 Task: Create an event for the annual employee recognition ceremony, honoring exceptional contributions, milestones, and dedication to the organization on October 14th at 6 PM.
Action: Mouse pressed left at (66, 110)
Screenshot: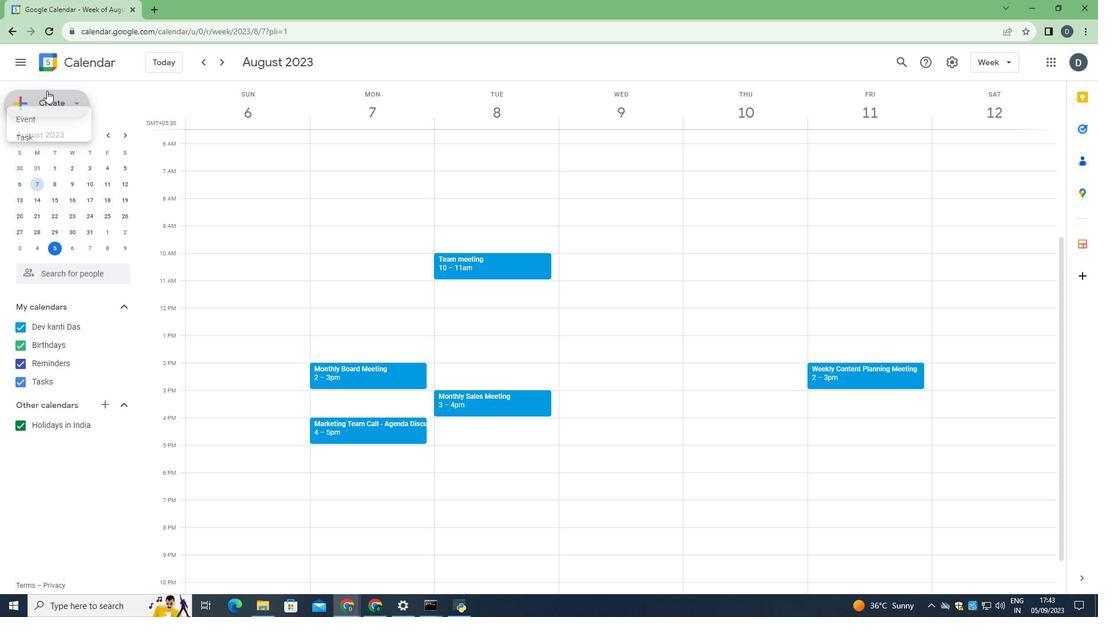 
Action: Mouse moved to (67, 153)
Screenshot: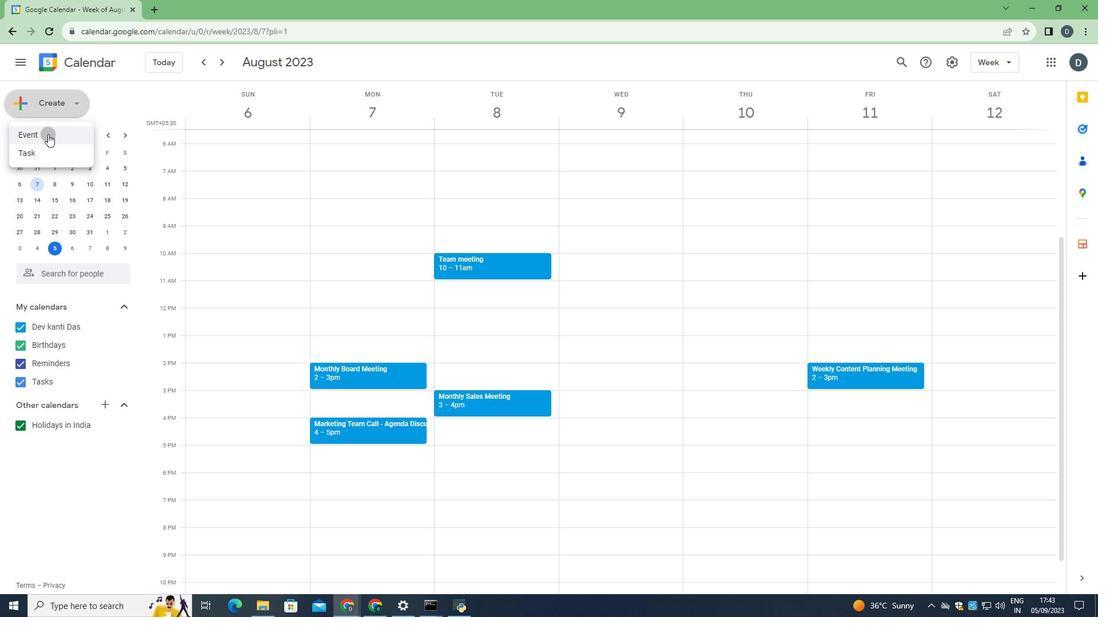 
Action: Mouse pressed left at (67, 153)
Screenshot: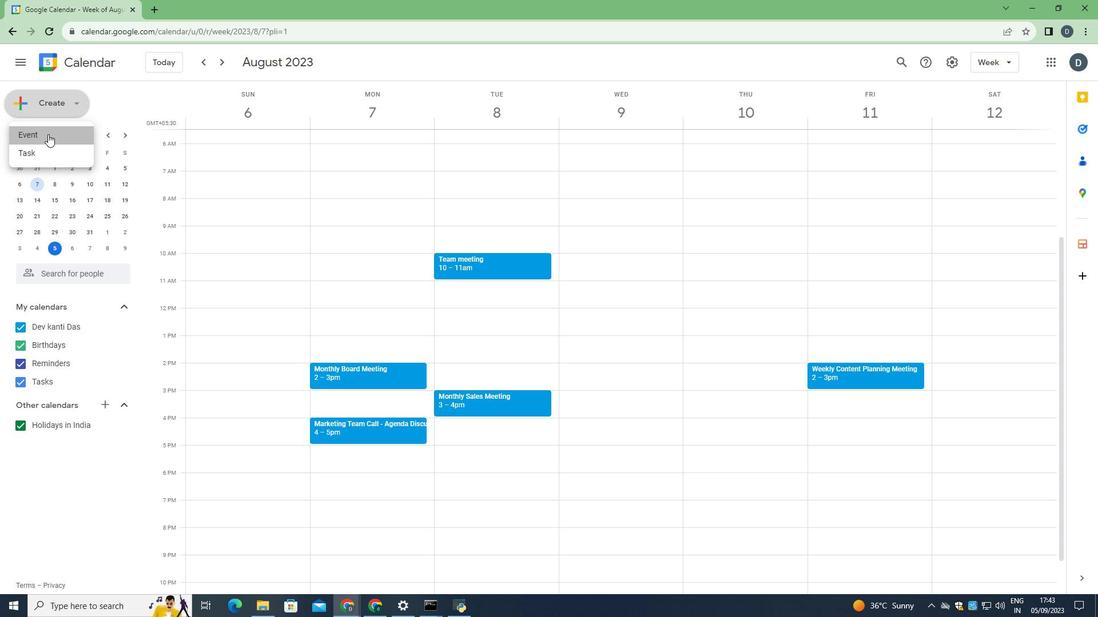 
Action: Mouse moved to (201, 240)
Screenshot: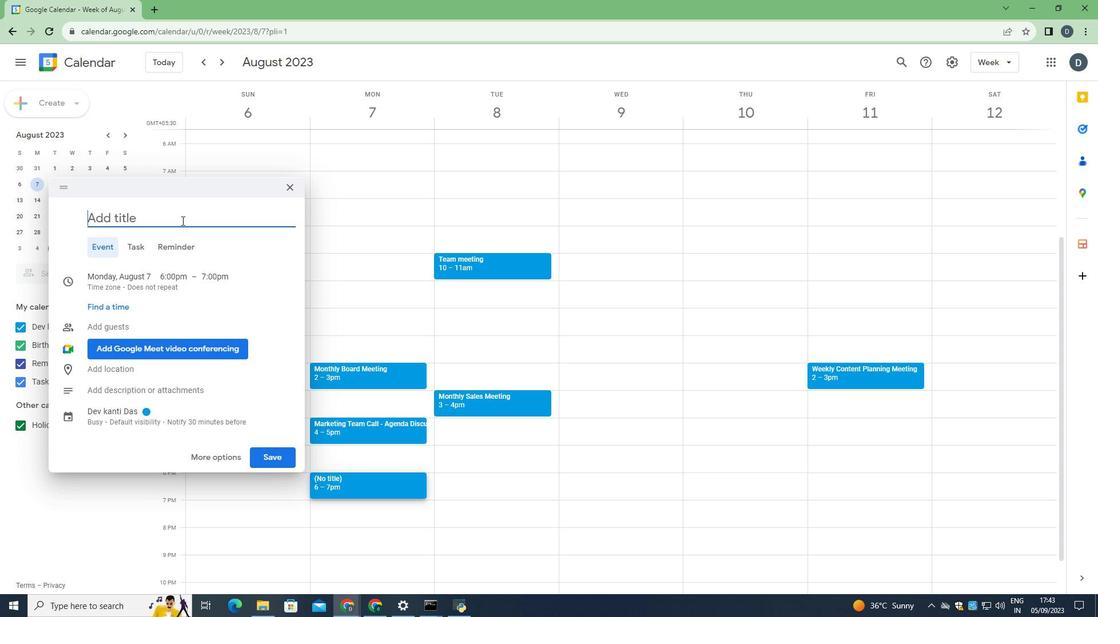 
Action: Mouse pressed left at (201, 240)
Screenshot: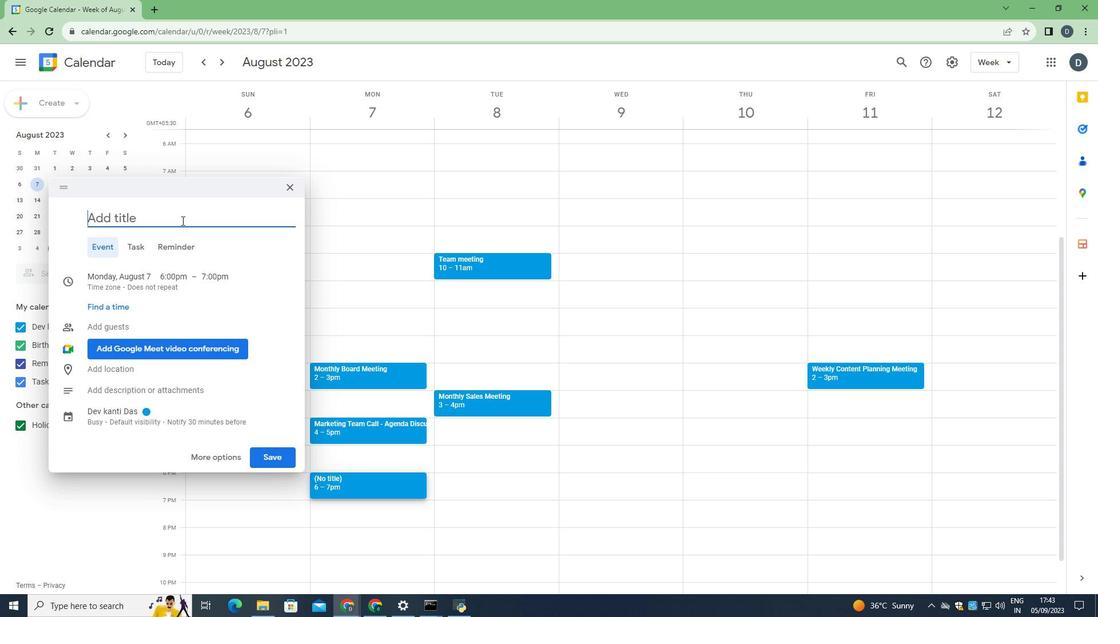 
Action: Key pressed <Key.shift>Annual<Key.space><Key.shift>Employee<Key.space><Key.shift>Recognition<Key.space><Key.shift>Ceremony
Screenshot: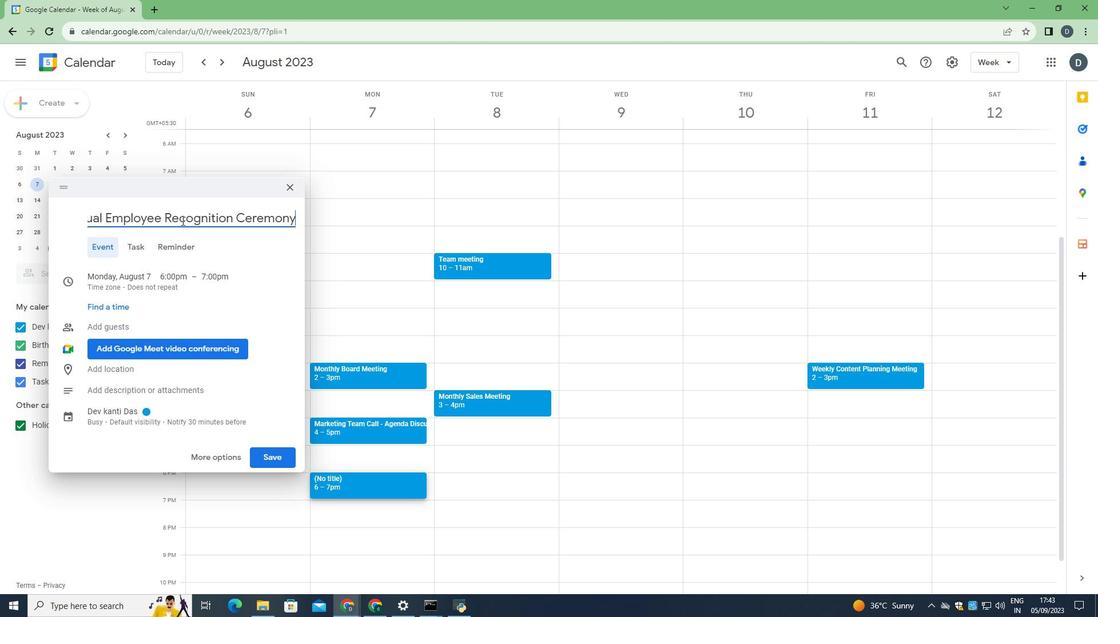 
Action: Mouse moved to (134, 295)
Screenshot: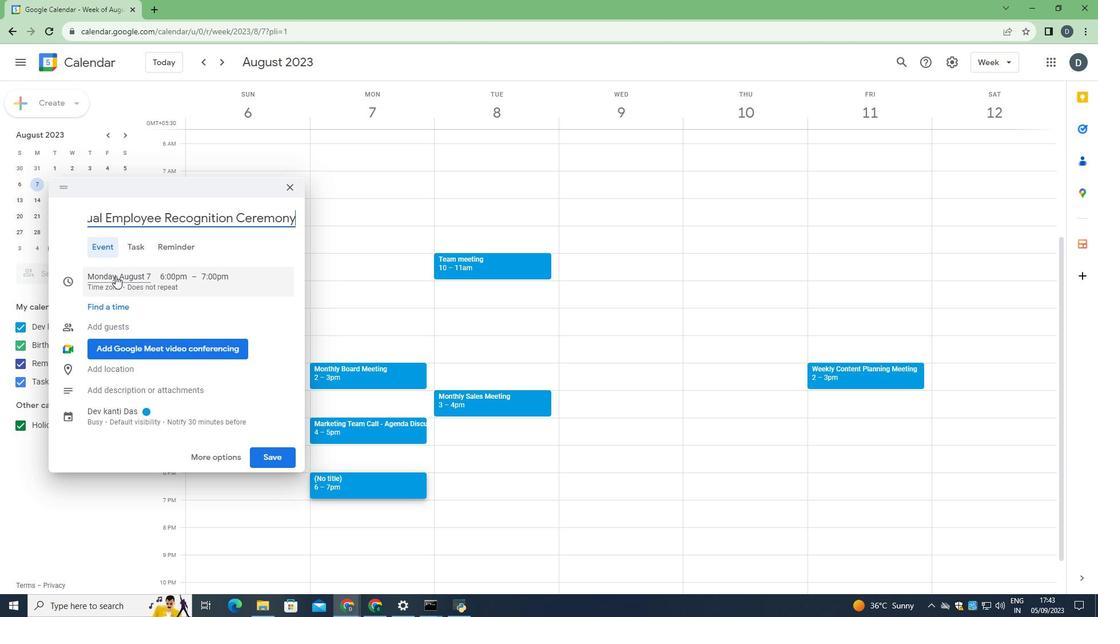 
Action: Mouse pressed left at (134, 295)
Screenshot: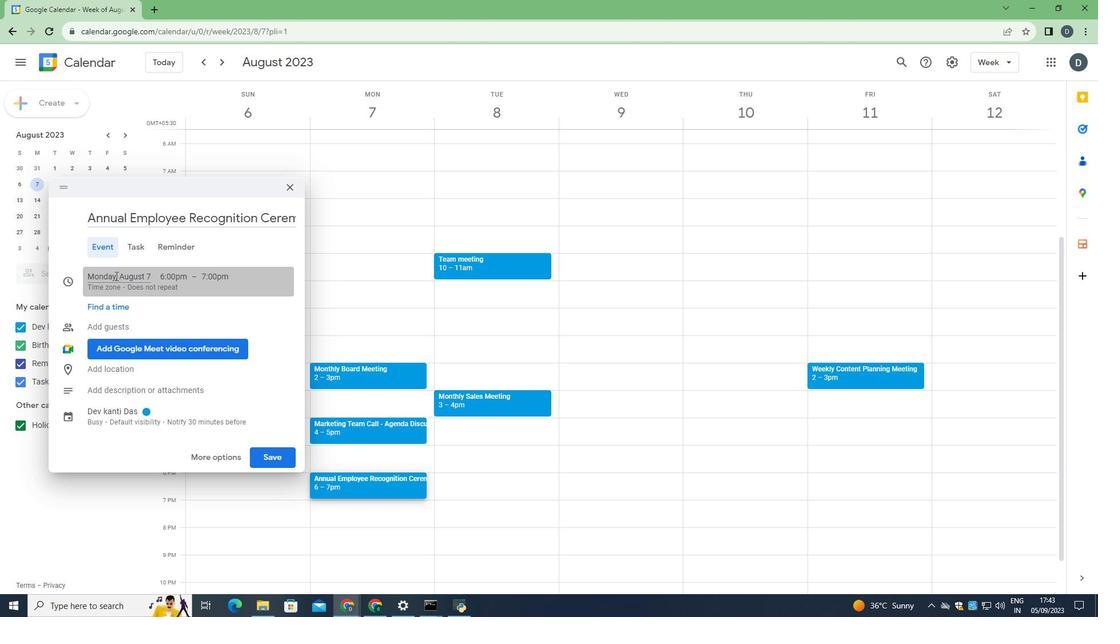 
Action: Mouse moved to (251, 318)
Screenshot: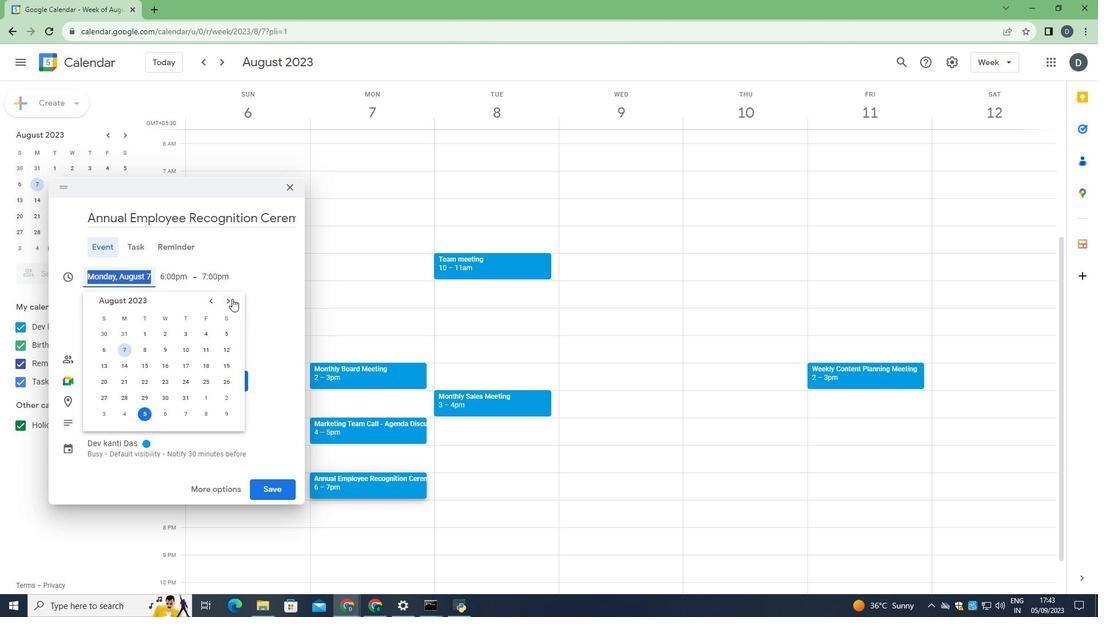 
Action: Mouse pressed left at (251, 318)
Screenshot: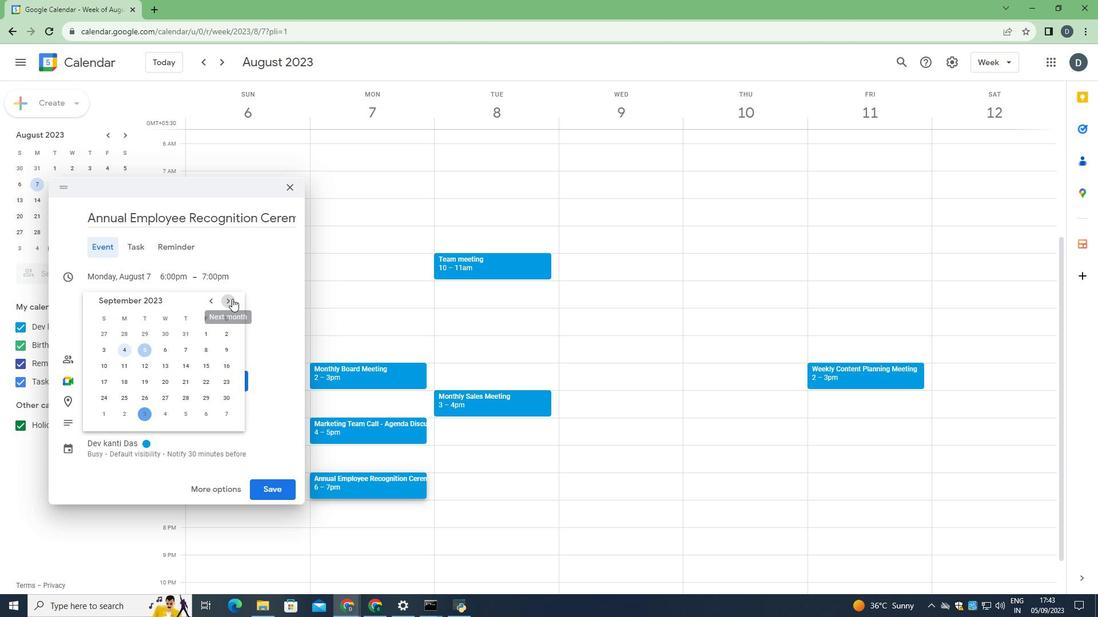 
Action: Mouse pressed left at (251, 318)
Screenshot: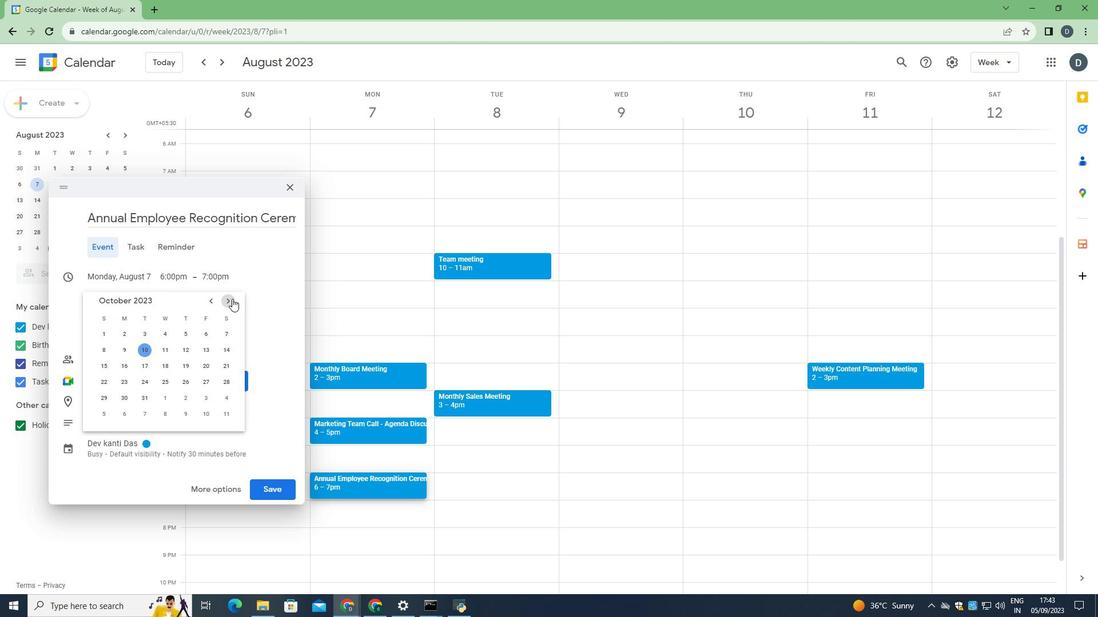 
Action: Mouse moved to (244, 366)
Screenshot: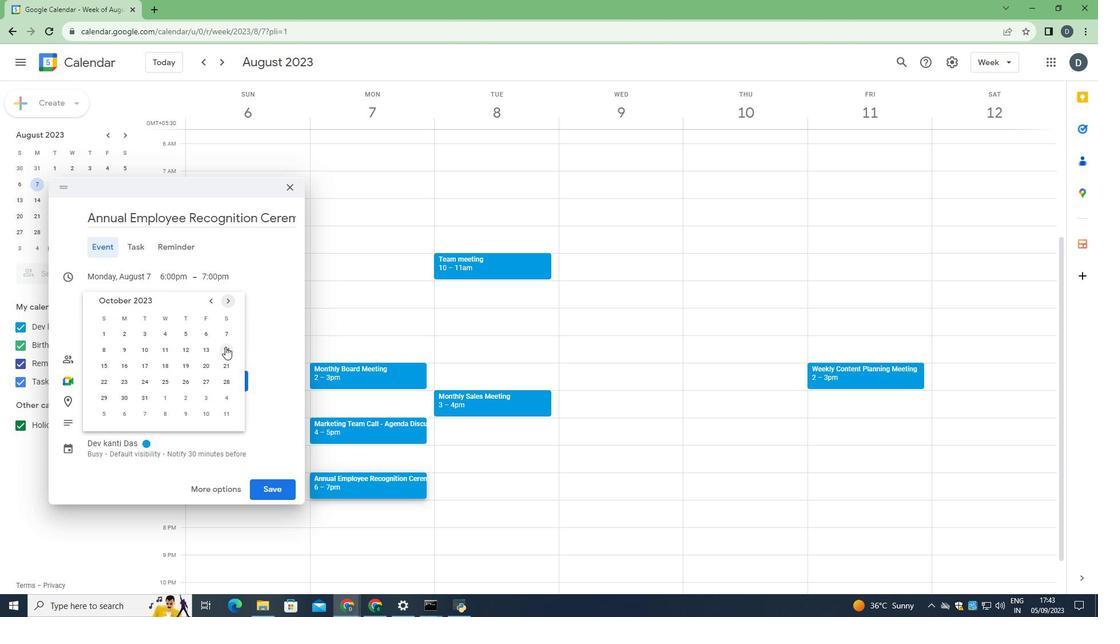 
Action: Mouse pressed left at (244, 366)
Screenshot: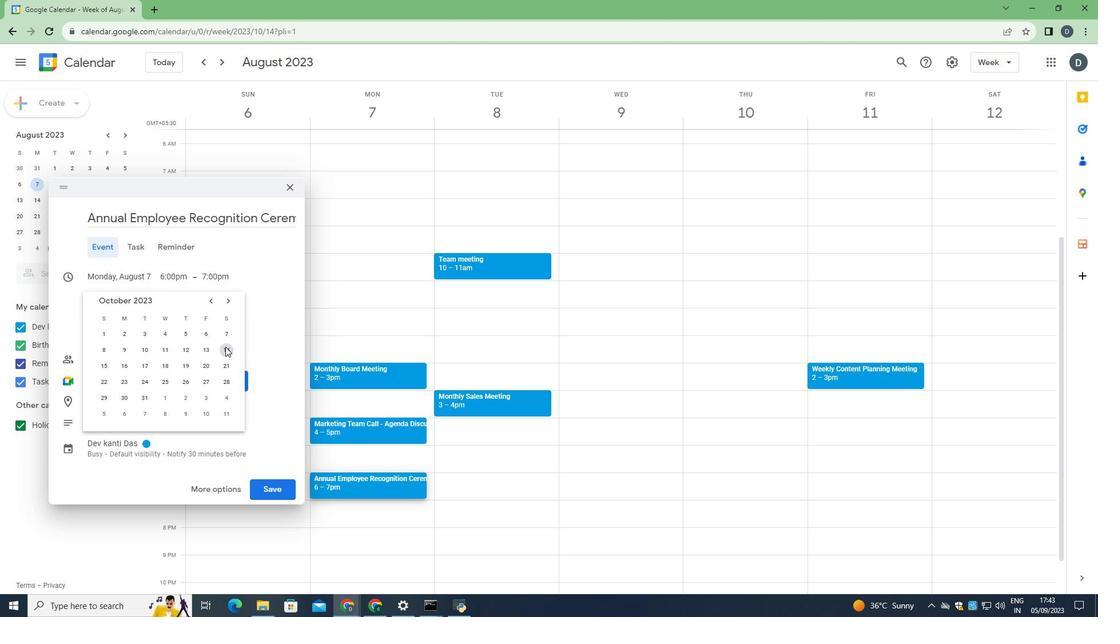 
Action: Mouse moved to (830, 296)
Screenshot: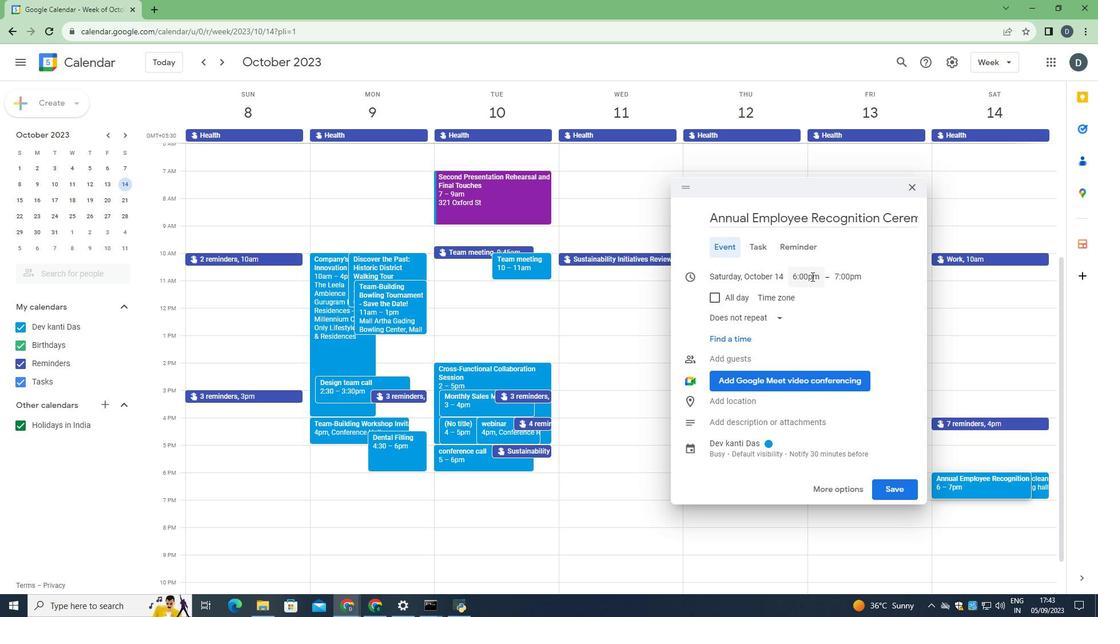 
Action: Mouse pressed left at (830, 296)
Screenshot: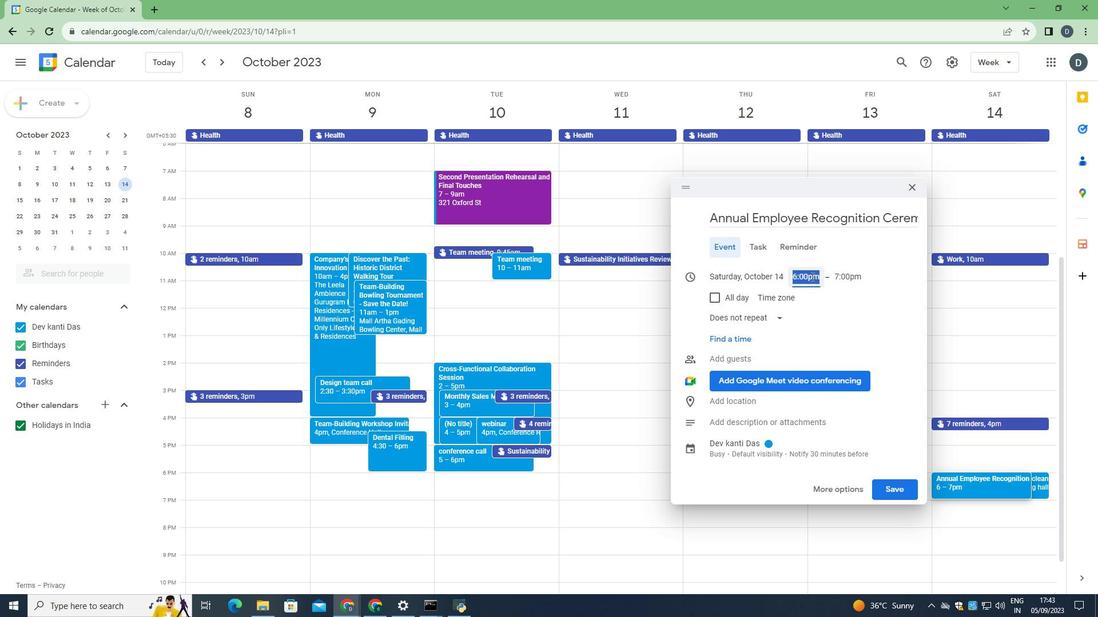 
Action: Mouse moved to (837, 371)
Screenshot: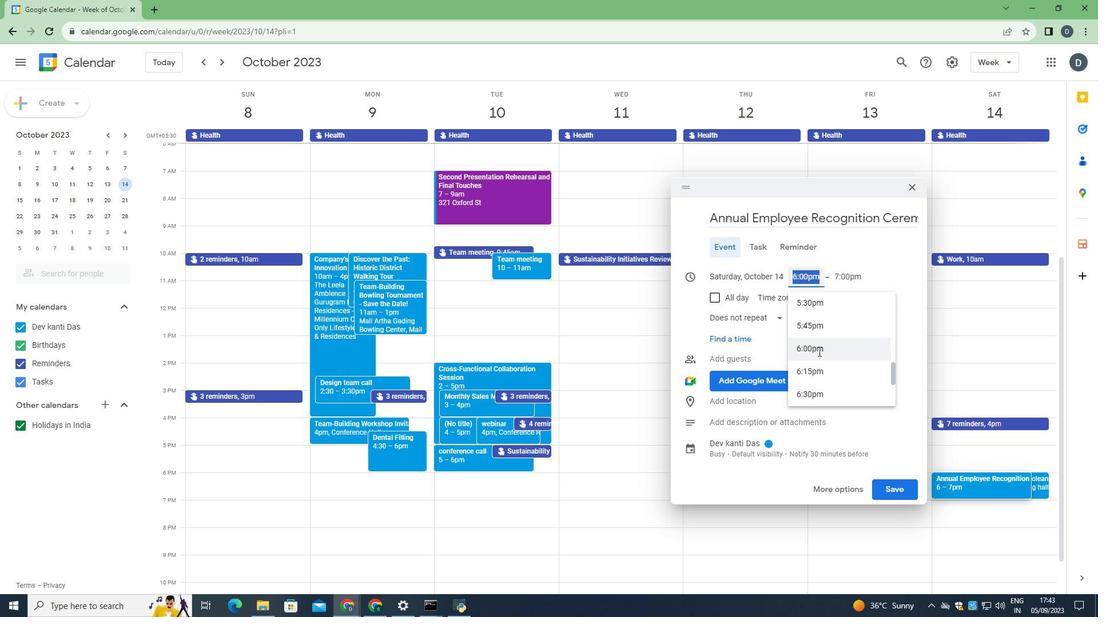 
Action: Mouse pressed left at (837, 371)
Screenshot: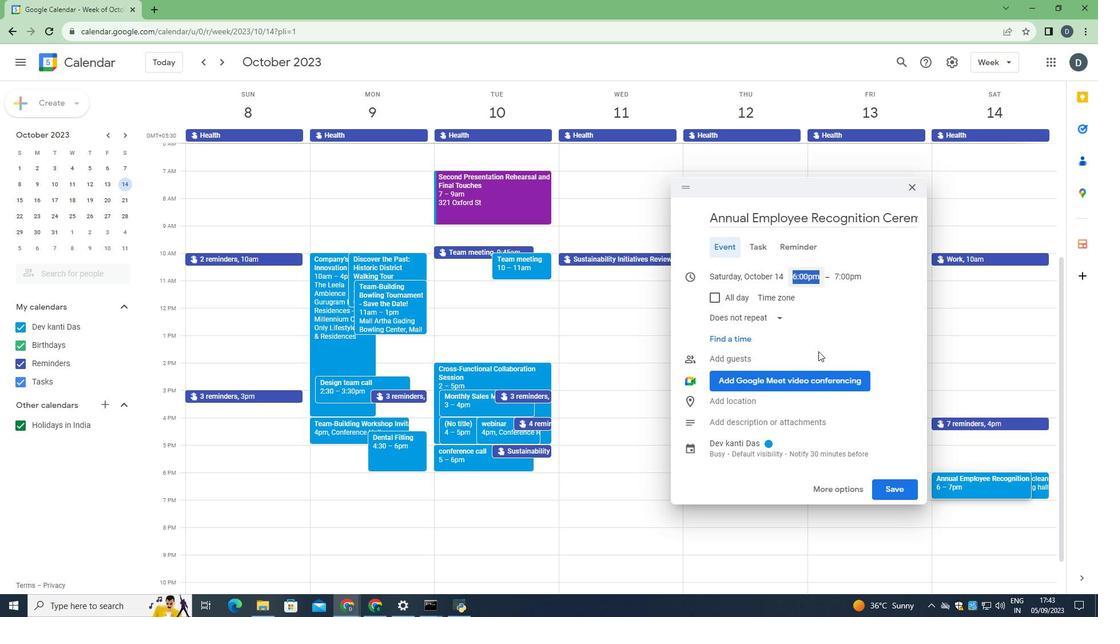 
Action: Mouse moved to (847, 507)
Screenshot: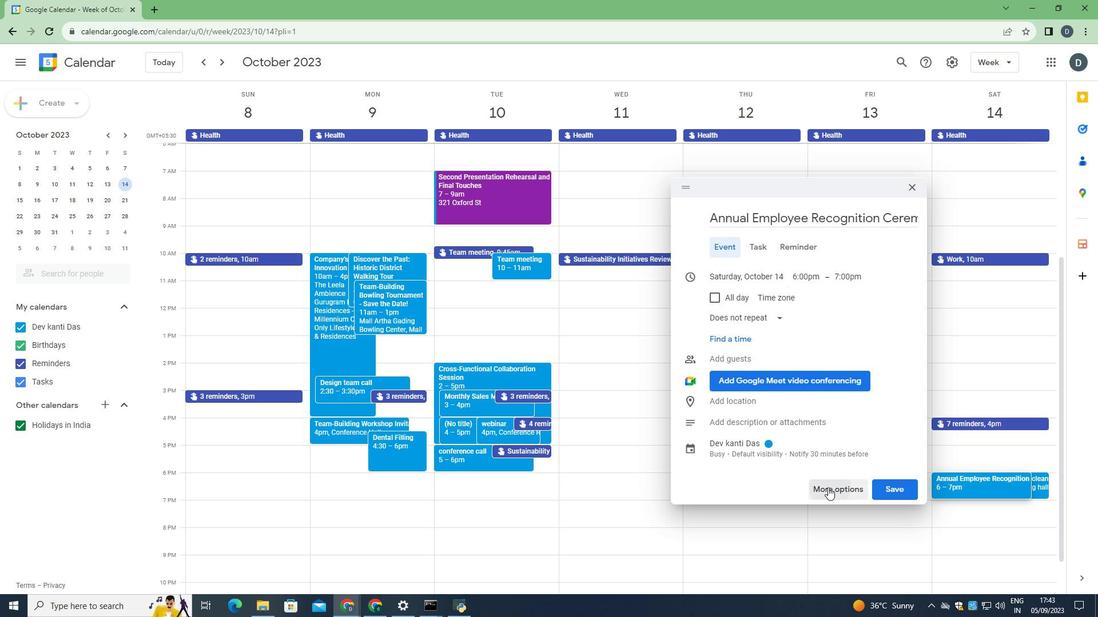 
Action: Mouse pressed left at (847, 507)
Screenshot: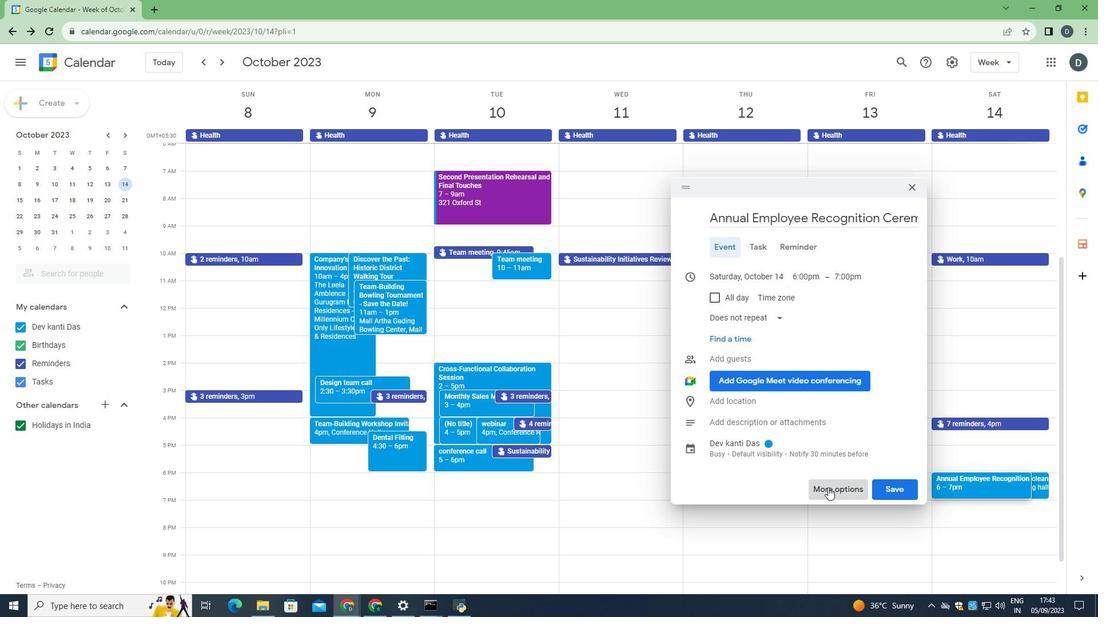 
Action: Mouse moved to (363, 405)
Screenshot: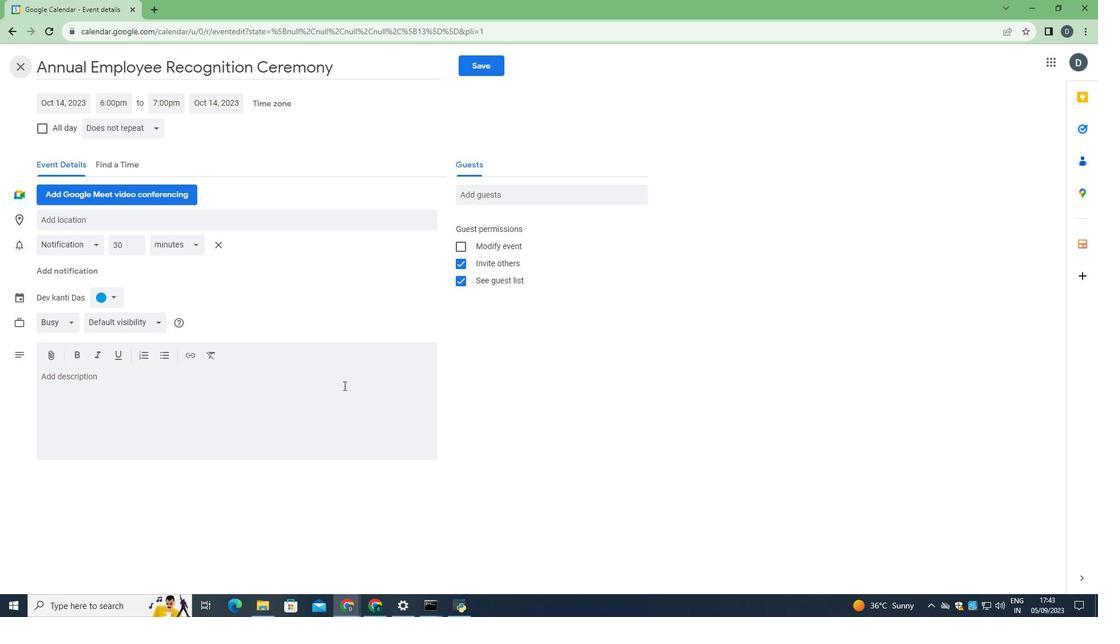 
Action: Mouse pressed left at (363, 405)
Screenshot: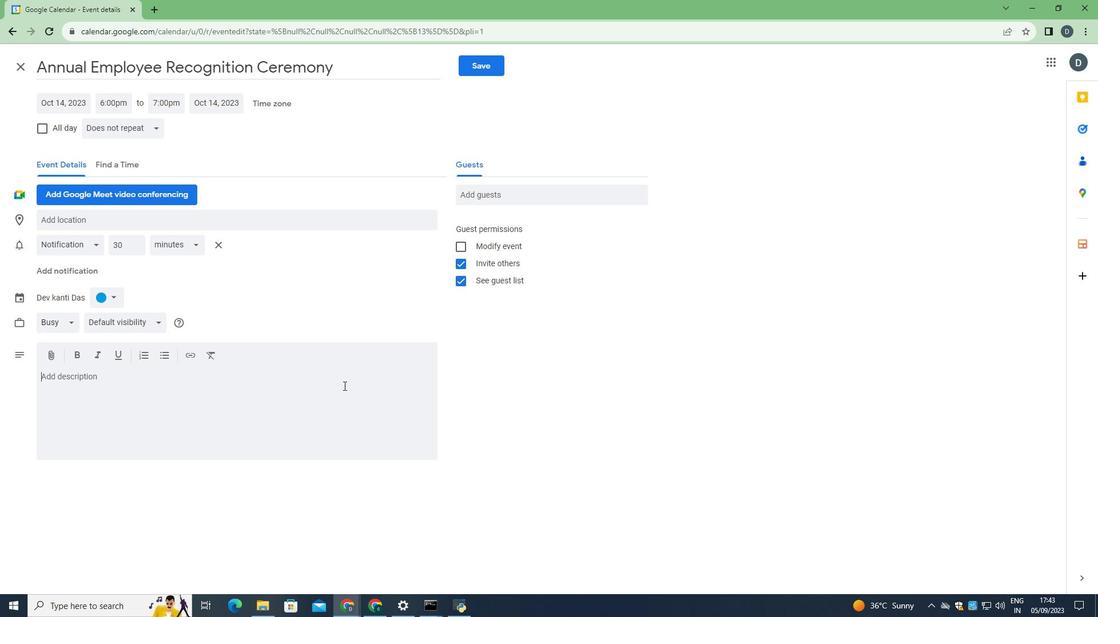 
Action: Mouse moved to (363, 404)
Screenshot: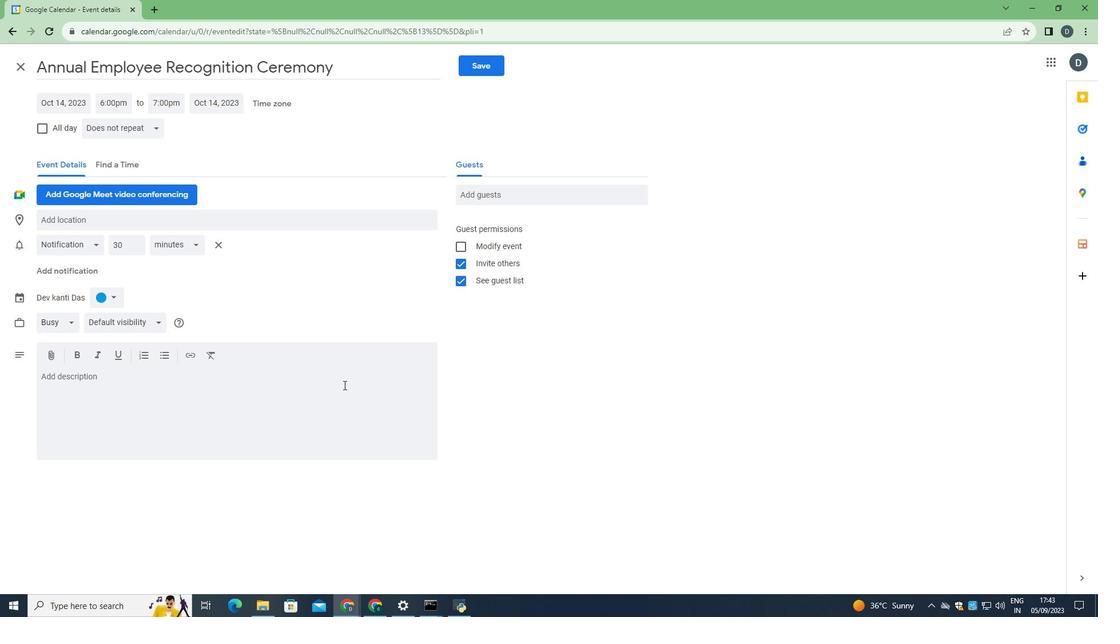 
Action: Key pressed <Key.shift>Join<Key.space>us<Key.space>for<Key.space>the<Key.space>annual<Key.space>employee<Key.space>recognition<Key.space>ceremony,<Key.space>where<Key.space>we<Key.space>honor<Key.space>exceptional<Key.space>contributions,<Key.space>celebrate<Key.space>milestones,<Key.space>and<Key.space>express<Key.space>our<Key.space>gratitude<Key.space>for<Key.space>your<Key.space>dedication<Key.space>to<Key.space>the<Key.space>organization.
Screenshot: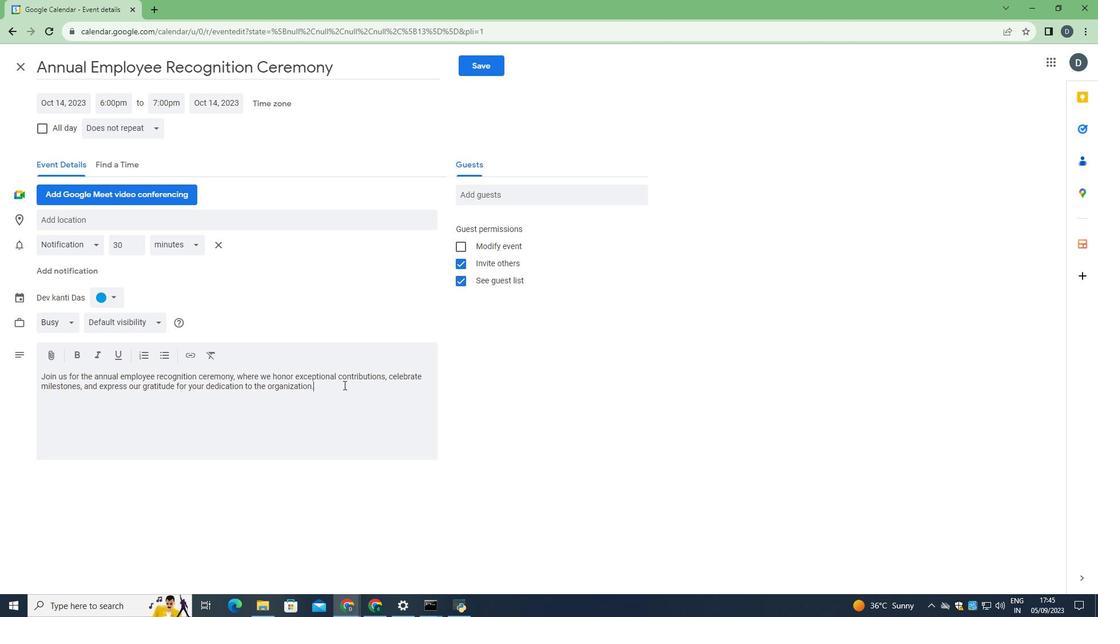 
Action: Mouse moved to (514, 392)
Screenshot: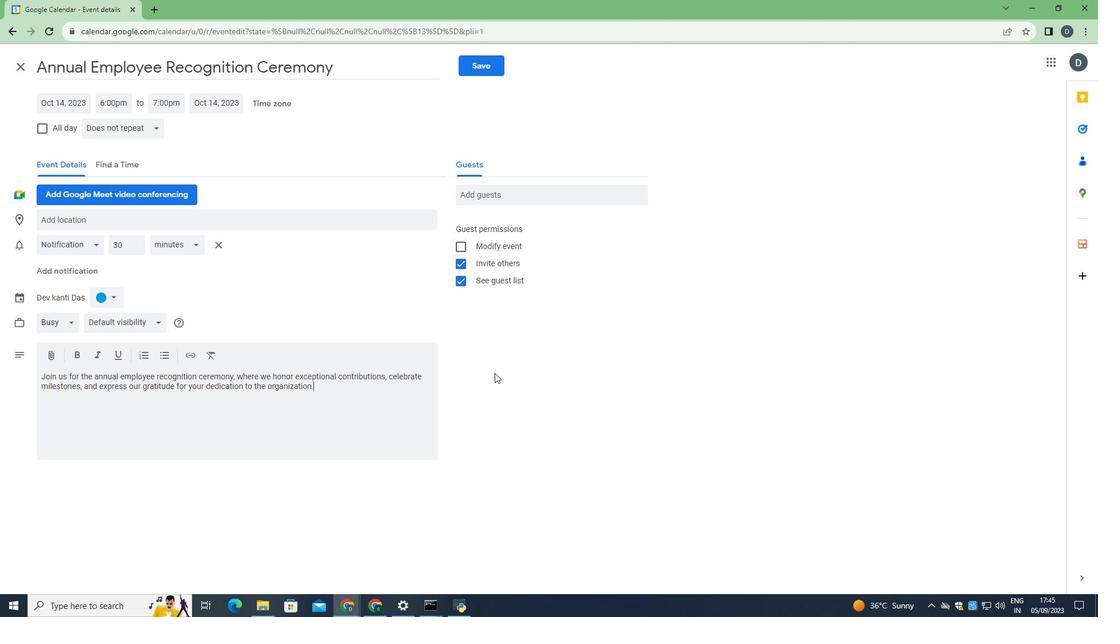 
Action: Mouse scrolled (514, 392) with delta (0, 0)
Screenshot: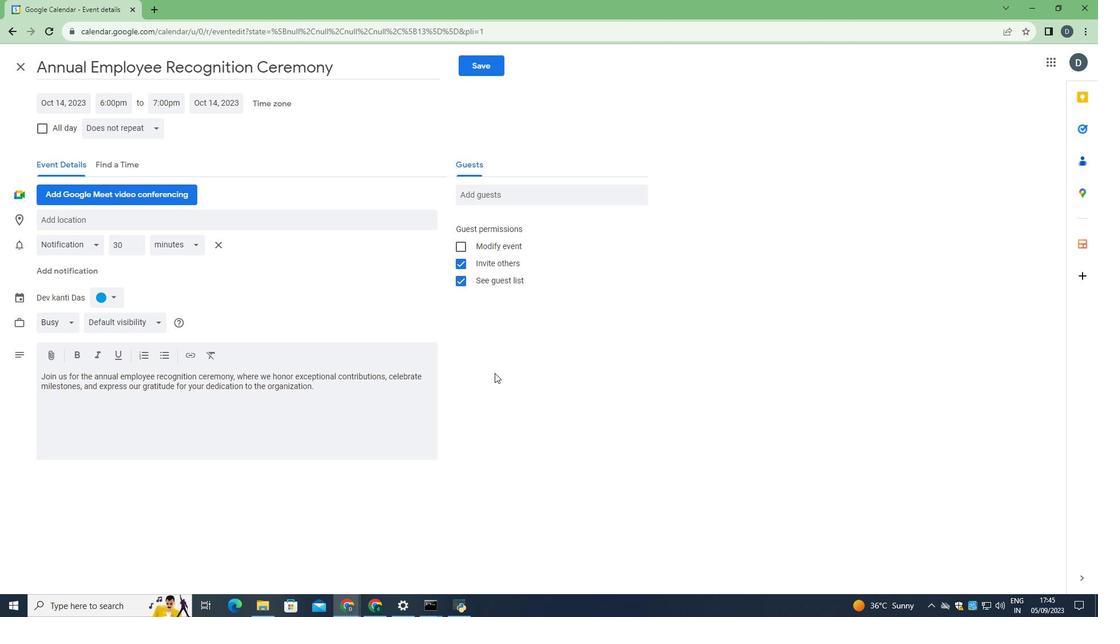 
Action: Mouse scrolled (514, 392) with delta (0, 0)
Screenshot: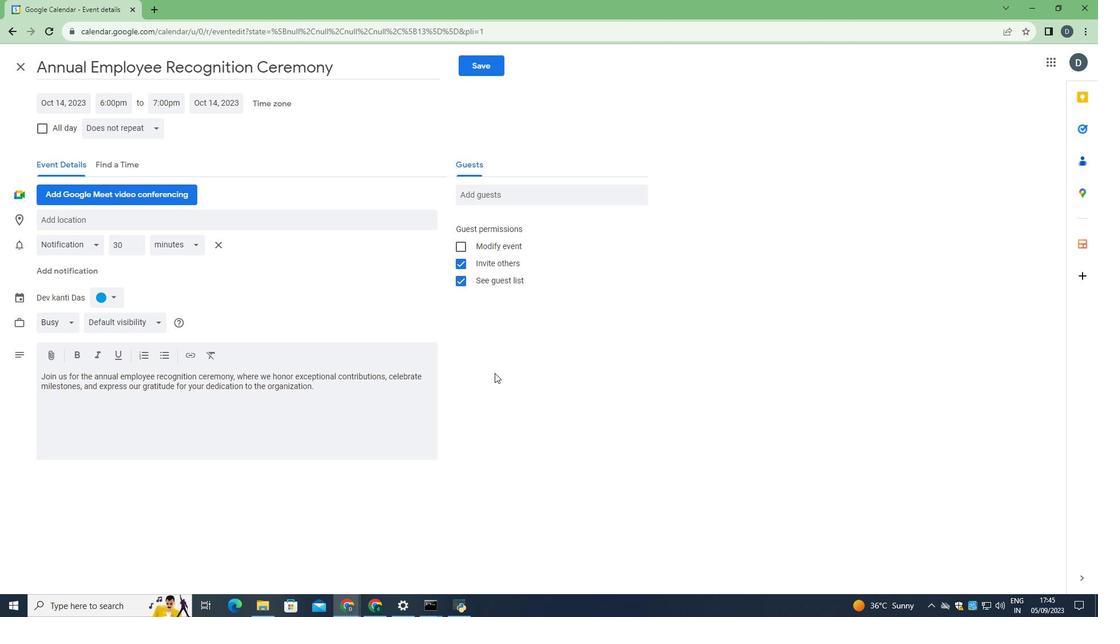 
Action: Mouse moved to (512, 82)
Screenshot: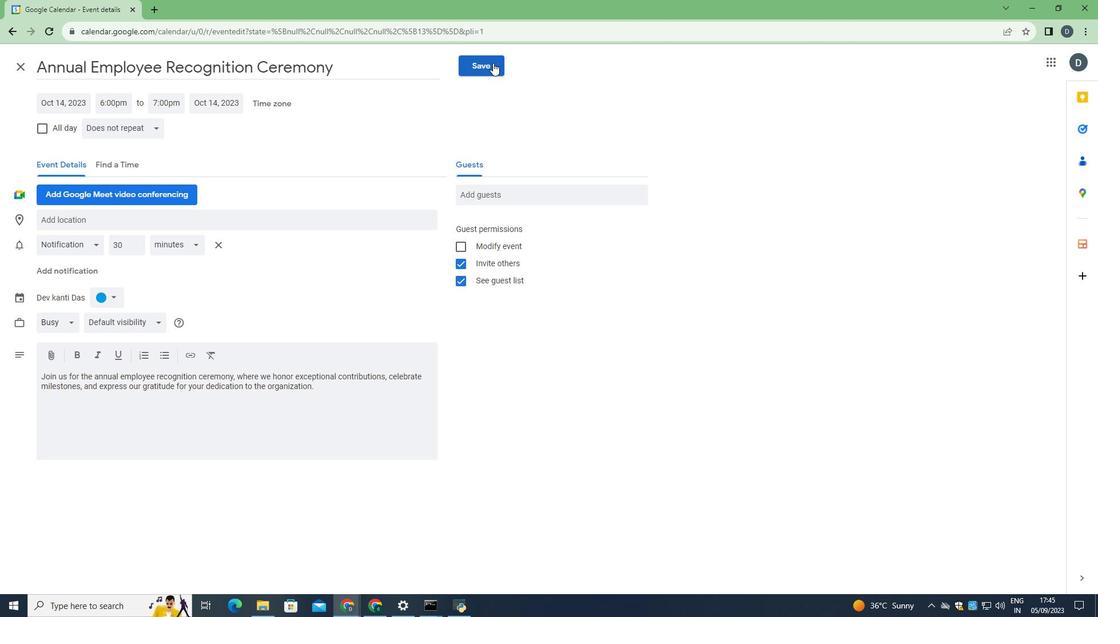 
Action: Mouse pressed left at (512, 82)
Screenshot: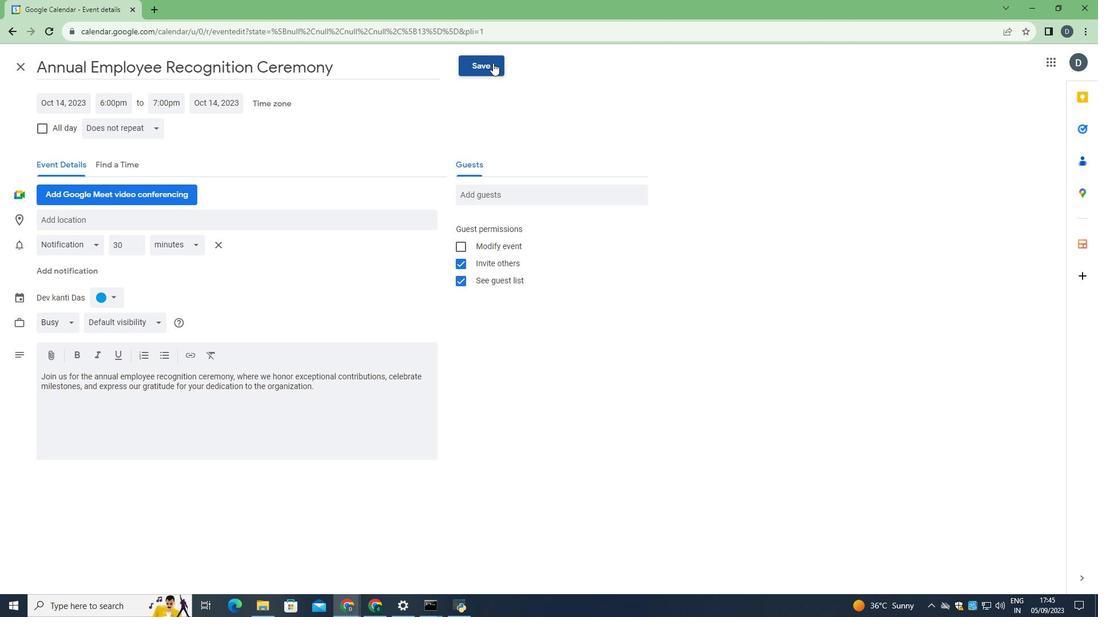 
